 Task: Add publication description, "As a reputable publication house, we are committed to producing high-quality content that informs, educates, and entertains".
Action: Mouse moved to (743, 101)
Screenshot: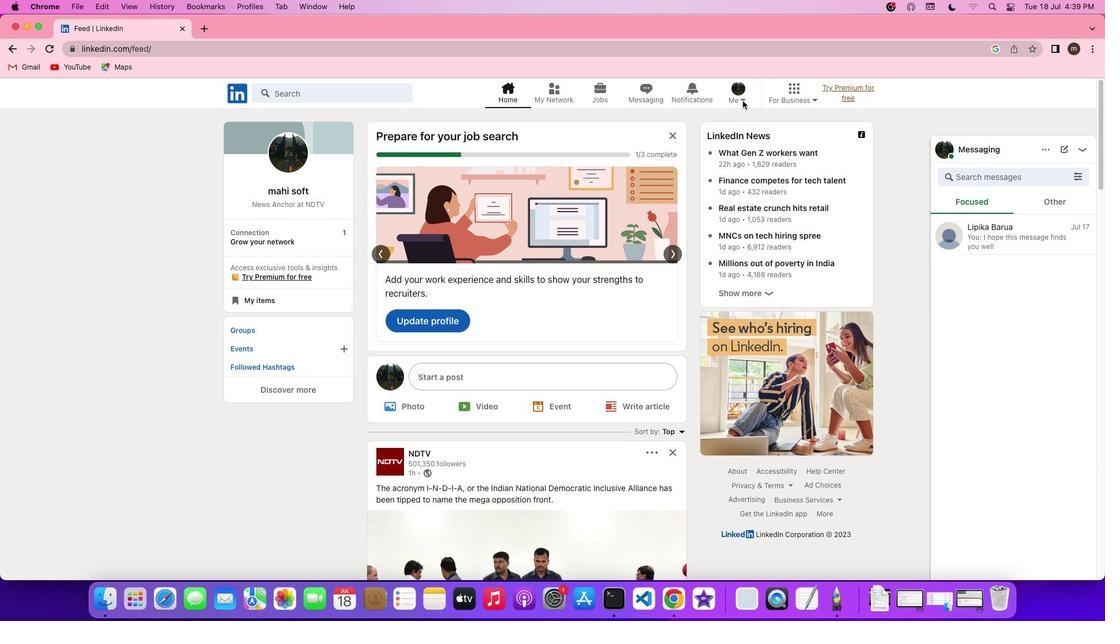 
Action: Mouse pressed left at (743, 101)
Screenshot: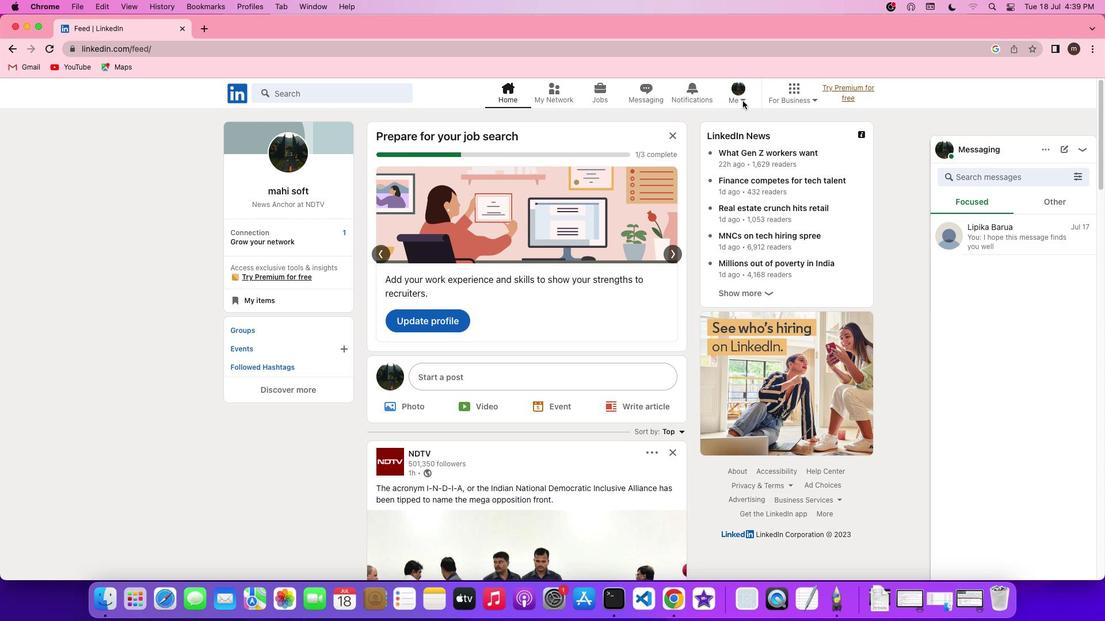 
Action: Mouse pressed left at (743, 101)
Screenshot: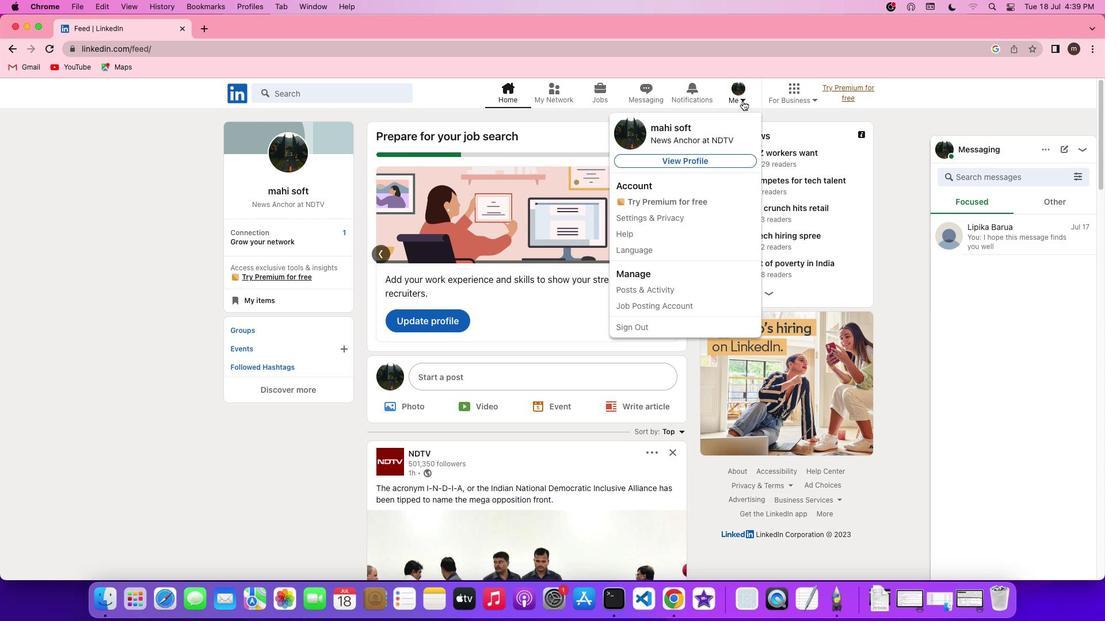 
Action: Mouse pressed left at (743, 101)
Screenshot: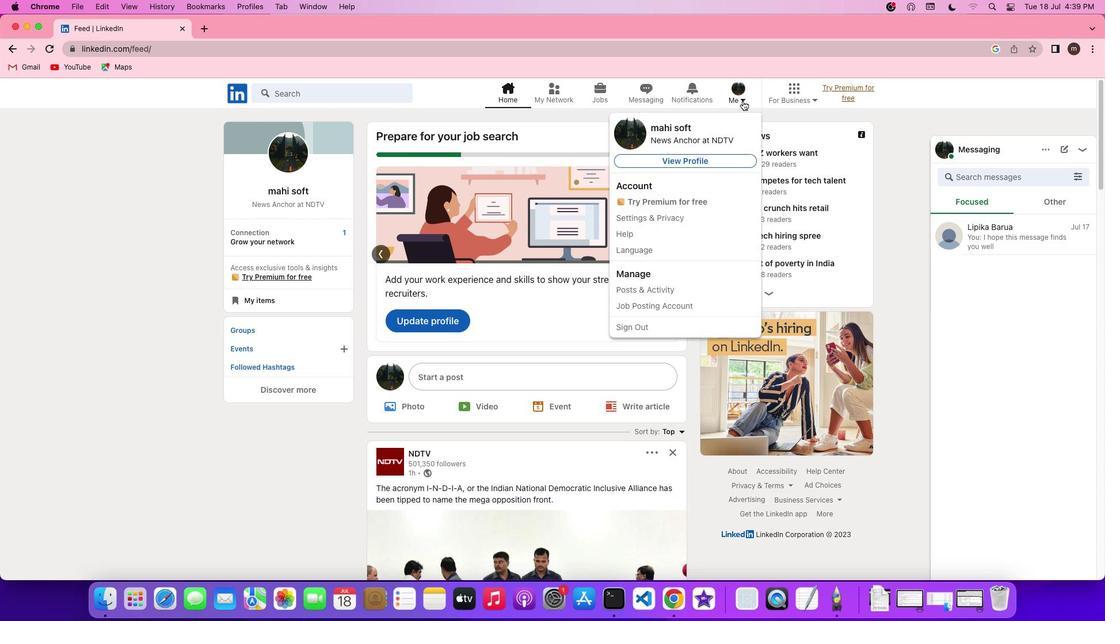 
Action: Mouse moved to (686, 156)
Screenshot: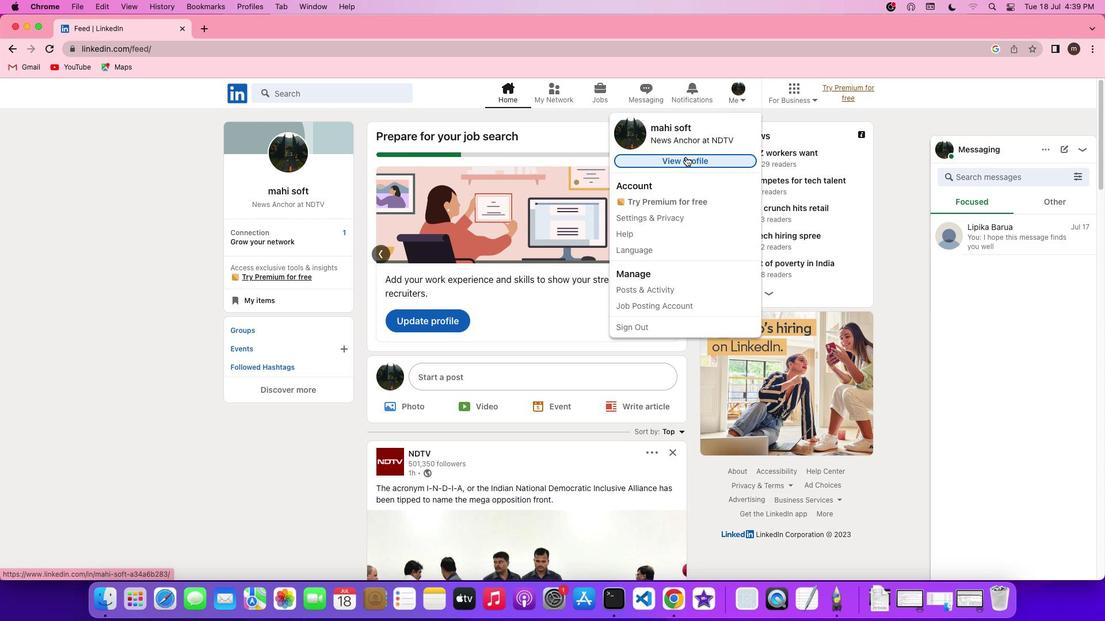 
Action: Mouse pressed left at (686, 156)
Screenshot: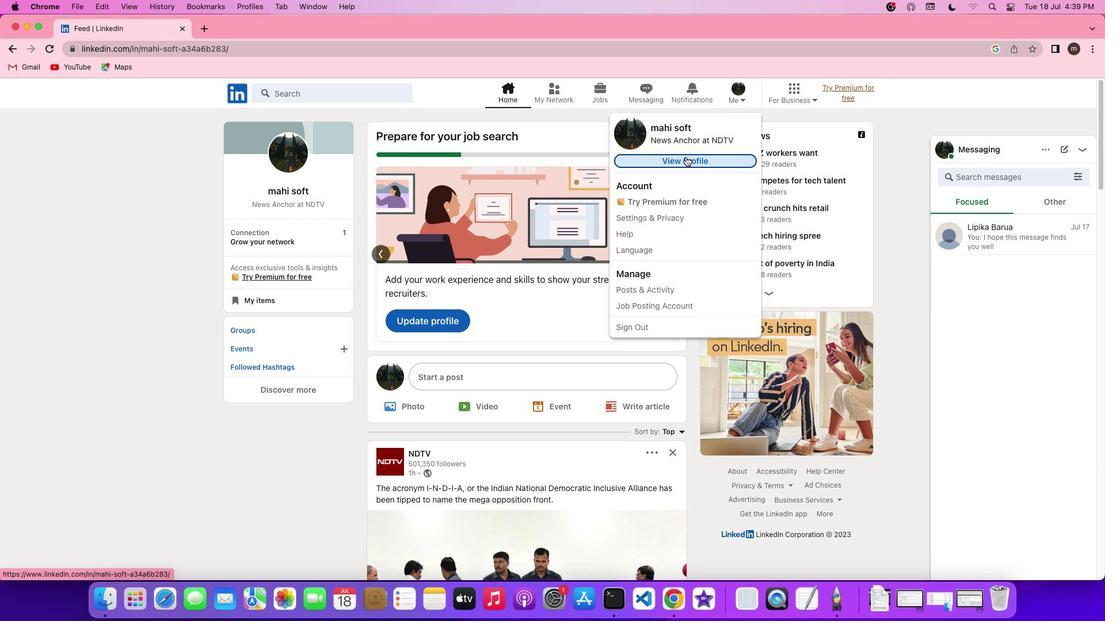 
Action: Mouse moved to (354, 344)
Screenshot: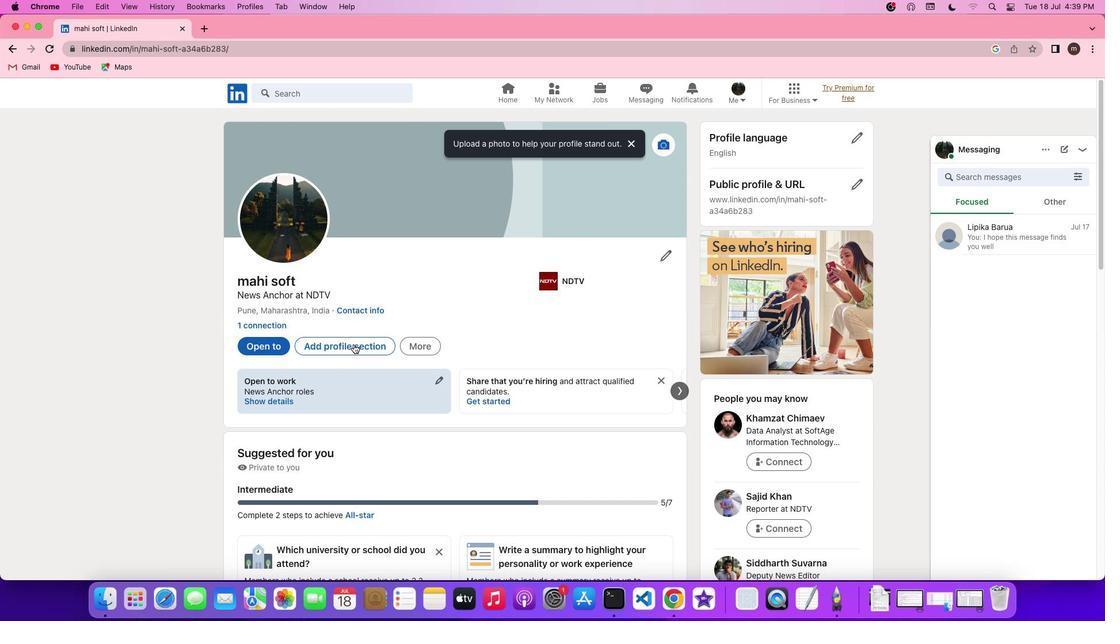 
Action: Mouse pressed left at (354, 344)
Screenshot: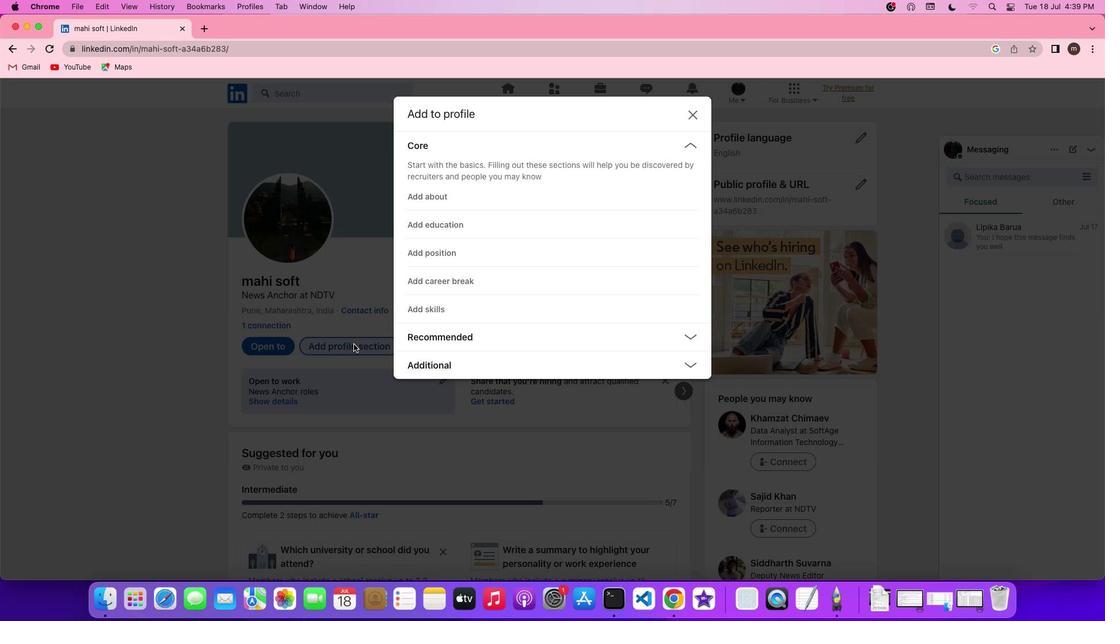 
Action: Mouse moved to (440, 362)
Screenshot: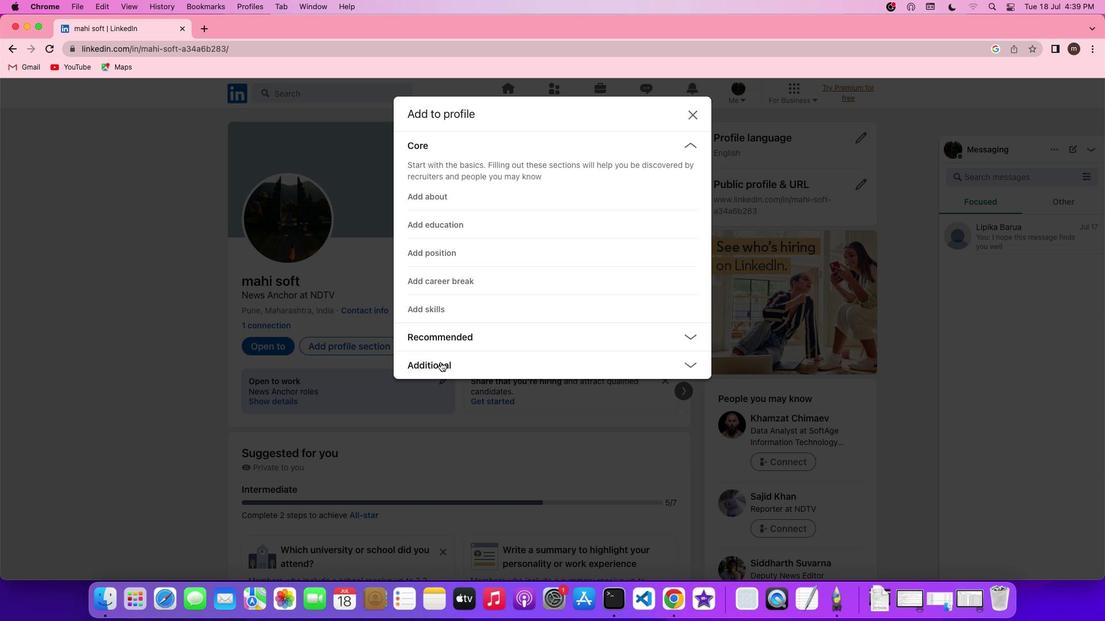 
Action: Mouse pressed left at (440, 362)
Screenshot: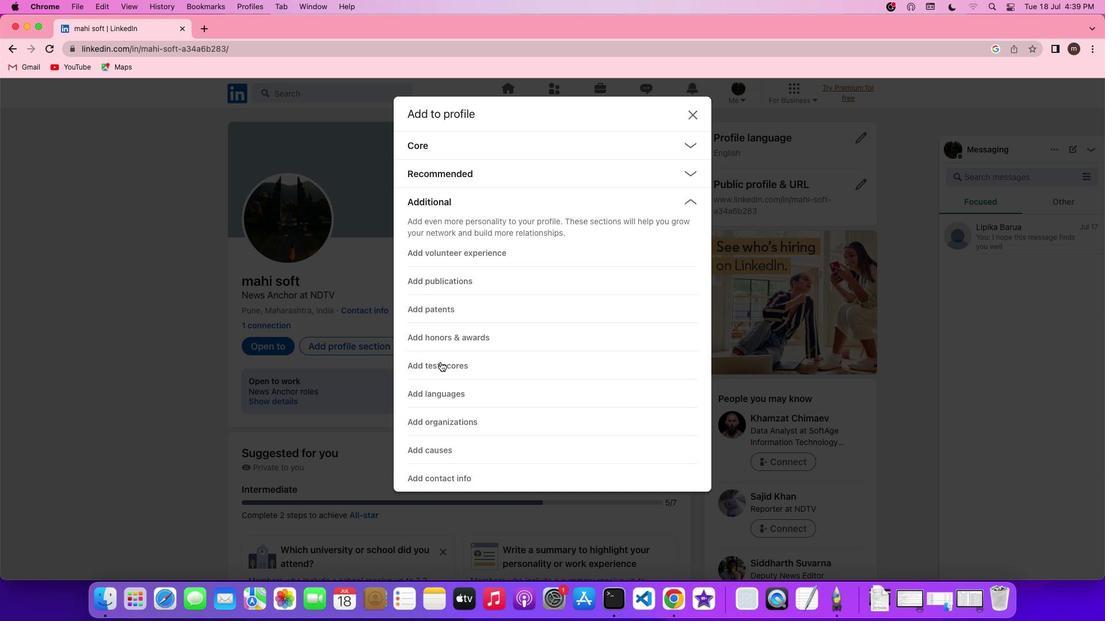 
Action: Mouse moved to (447, 278)
Screenshot: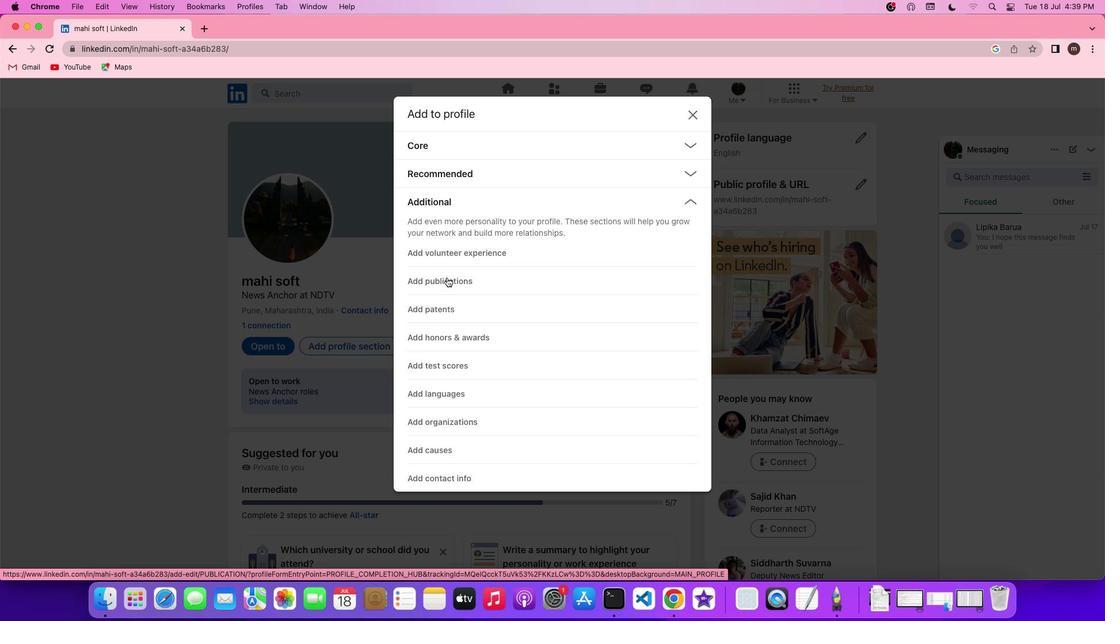 
Action: Mouse pressed left at (447, 278)
Screenshot: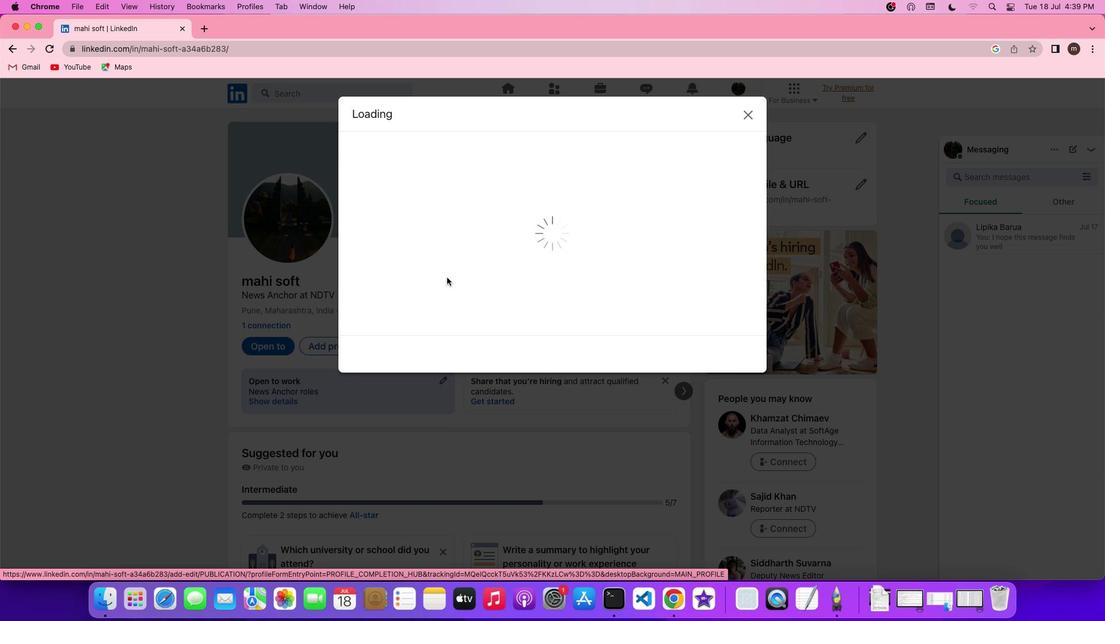 
Action: Mouse moved to (392, 423)
Screenshot: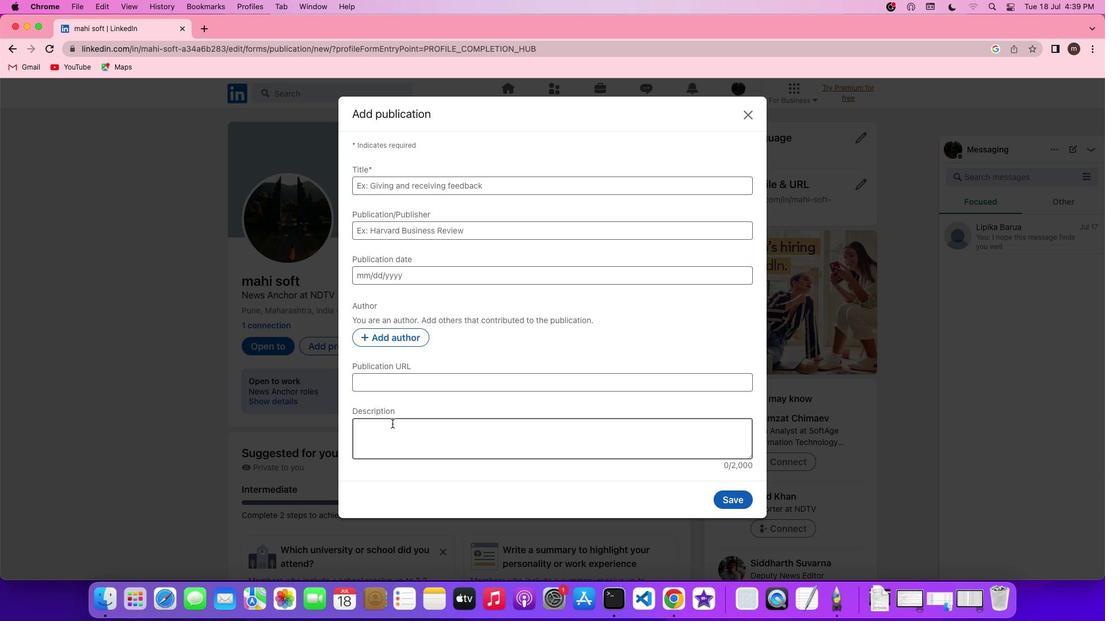 
Action: Mouse pressed left at (392, 423)
Screenshot: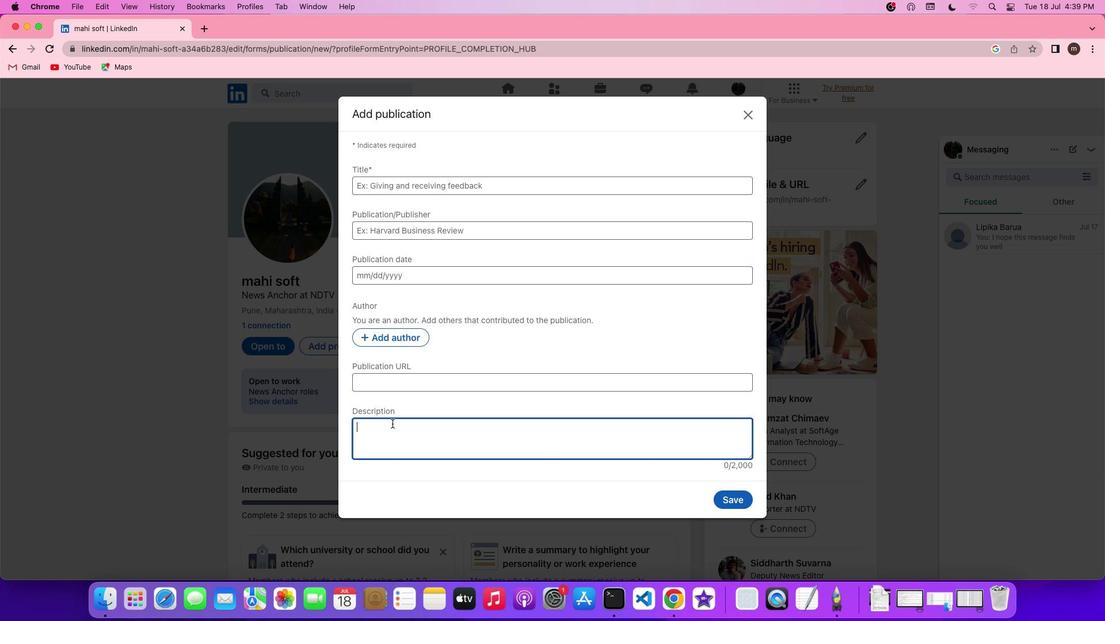 
Action: Key pressed Key.shift'A''s'Key.space'a'Key.space'r''e''p''u''t''a''b''l''e'Key.space'p''u''b''l''i''c''a''t''i''o''n'Key.space'h''o''u''s''e'','Key.space'w''e'Key.space'a''r''e'Key.space'c''o''m''m''i''t''e''d'Key.space't''o'Key.space'p''r''o''d''u''c''i''n''g'Key.space'h''i''g''h''-''q''u''a''l''i''t''y'Key.space'c''o''n''t''e''n''t'Key.space't''h''a''t'Key.space'i''n''f''o''r''m''s'','Key.space'e''d''u''c''a''t''e''s'Key.space','Key.space'a''n''d'Key.space'e''n''t''e''r''t''a''i''n''s''.'
Screenshot: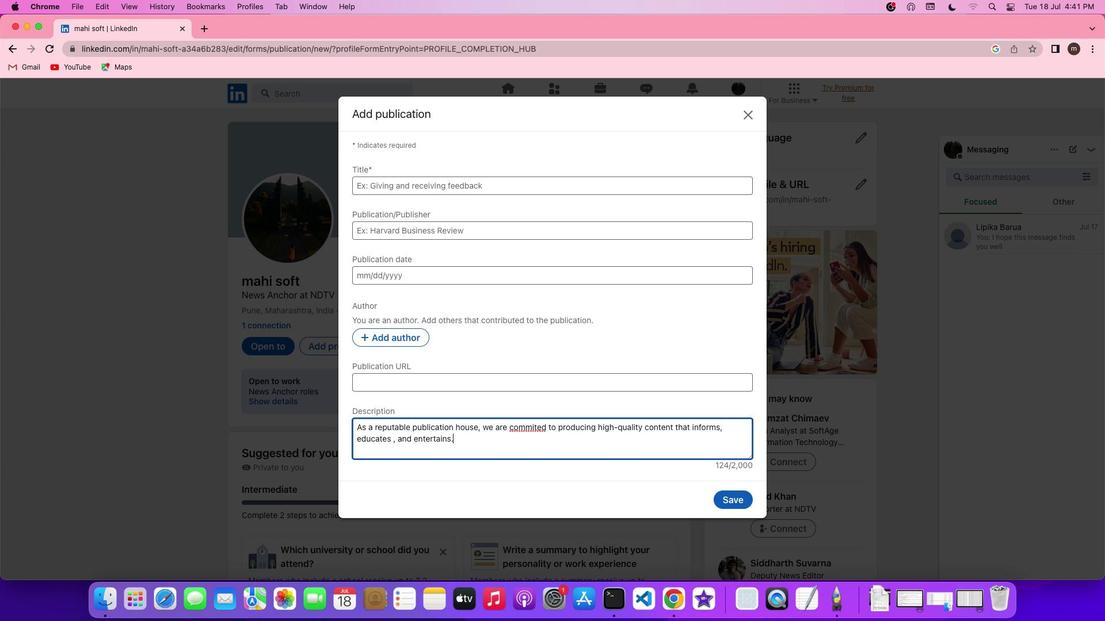 
